 Task: Show recommendations activity on your feed.
Action: Mouse moved to (284, 161)
Screenshot: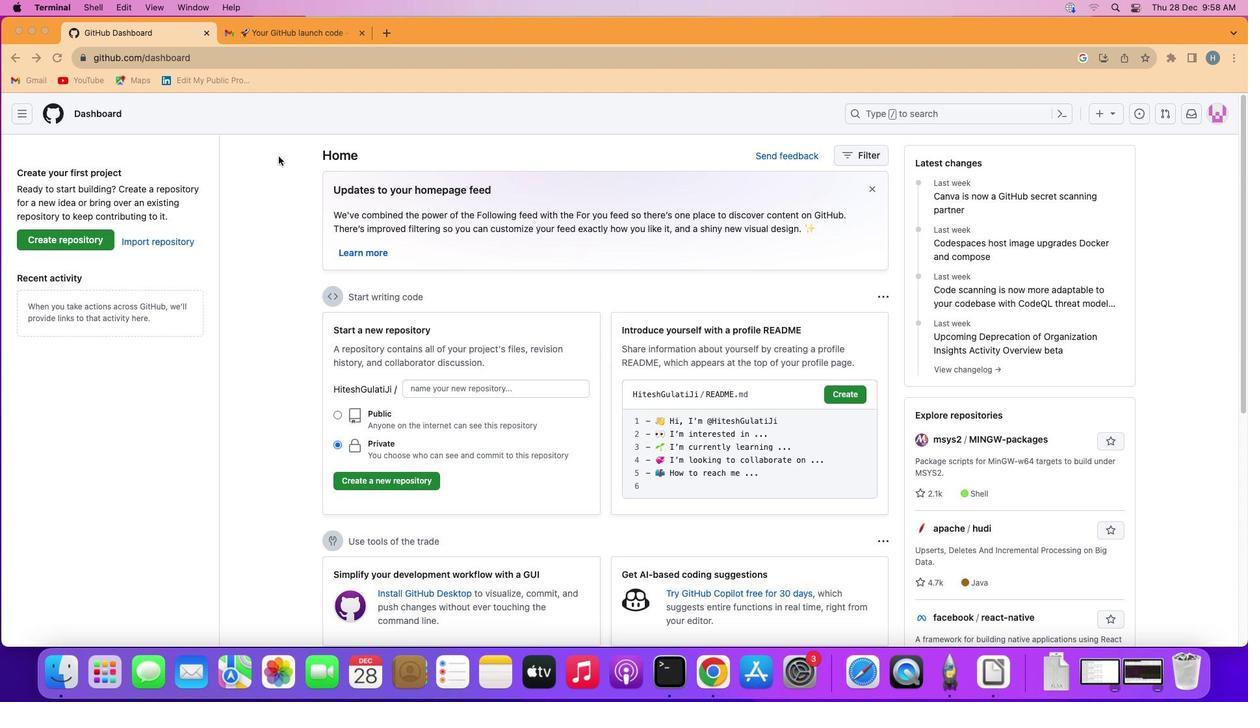
Action: Mouse pressed left at (284, 161)
Screenshot: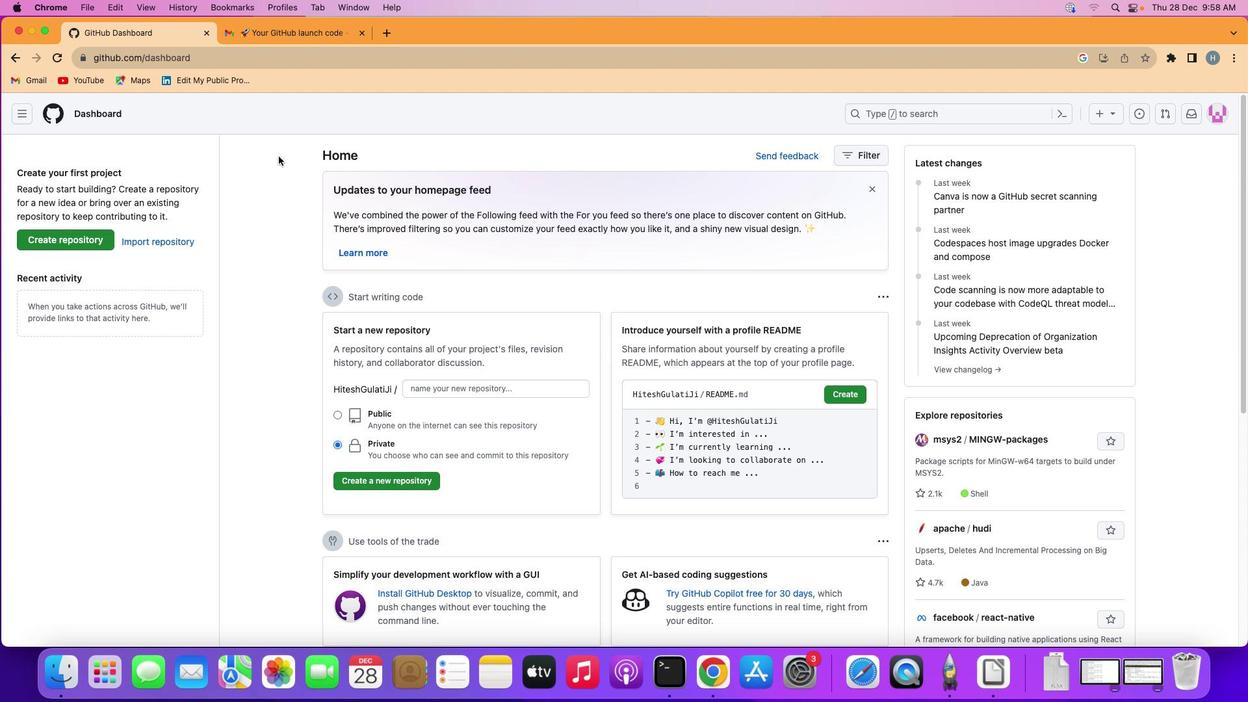 
Action: Mouse moved to (26, 119)
Screenshot: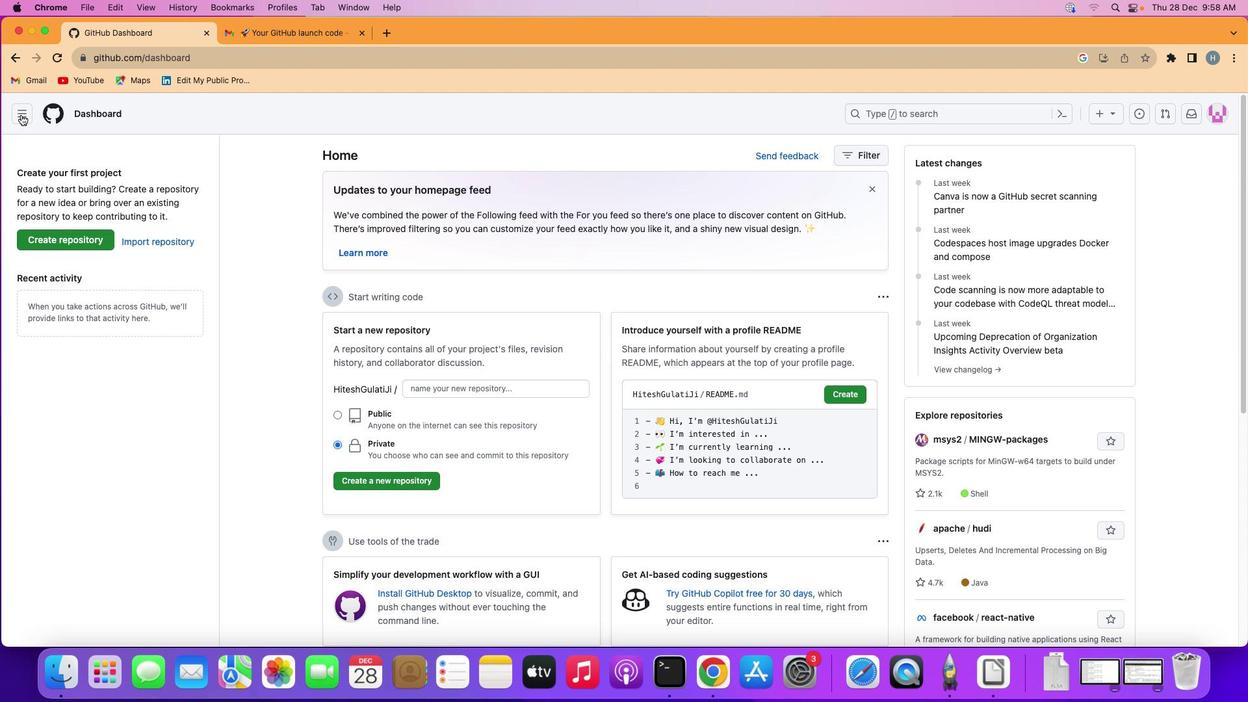 
Action: Mouse pressed left at (26, 119)
Screenshot: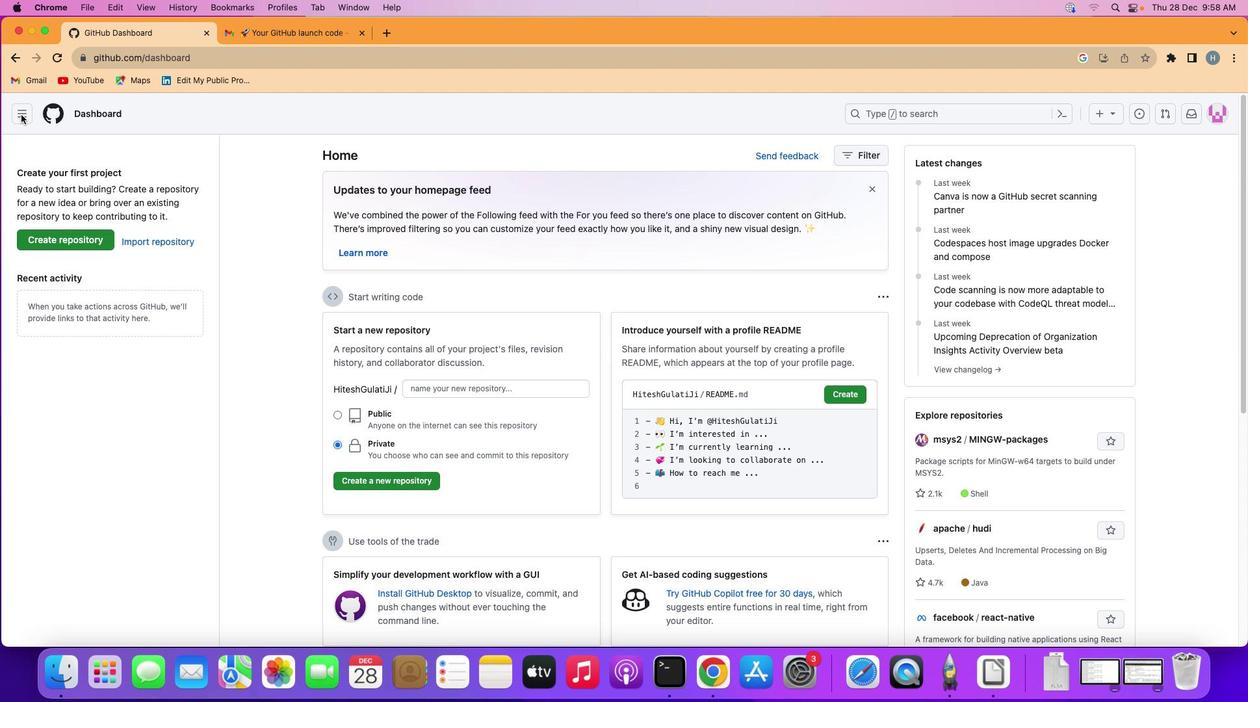 
Action: Mouse moved to (85, 152)
Screenshot: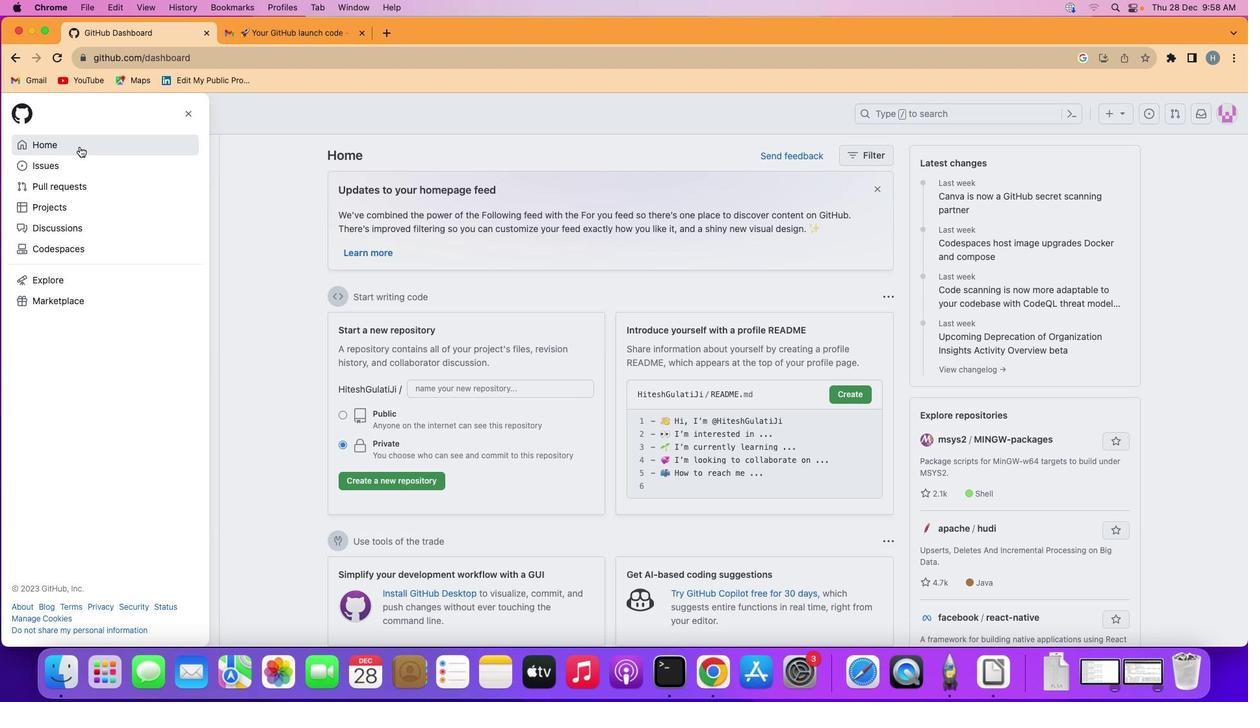 
Action: Mouse pressed left at (85, 152)
Screenshot: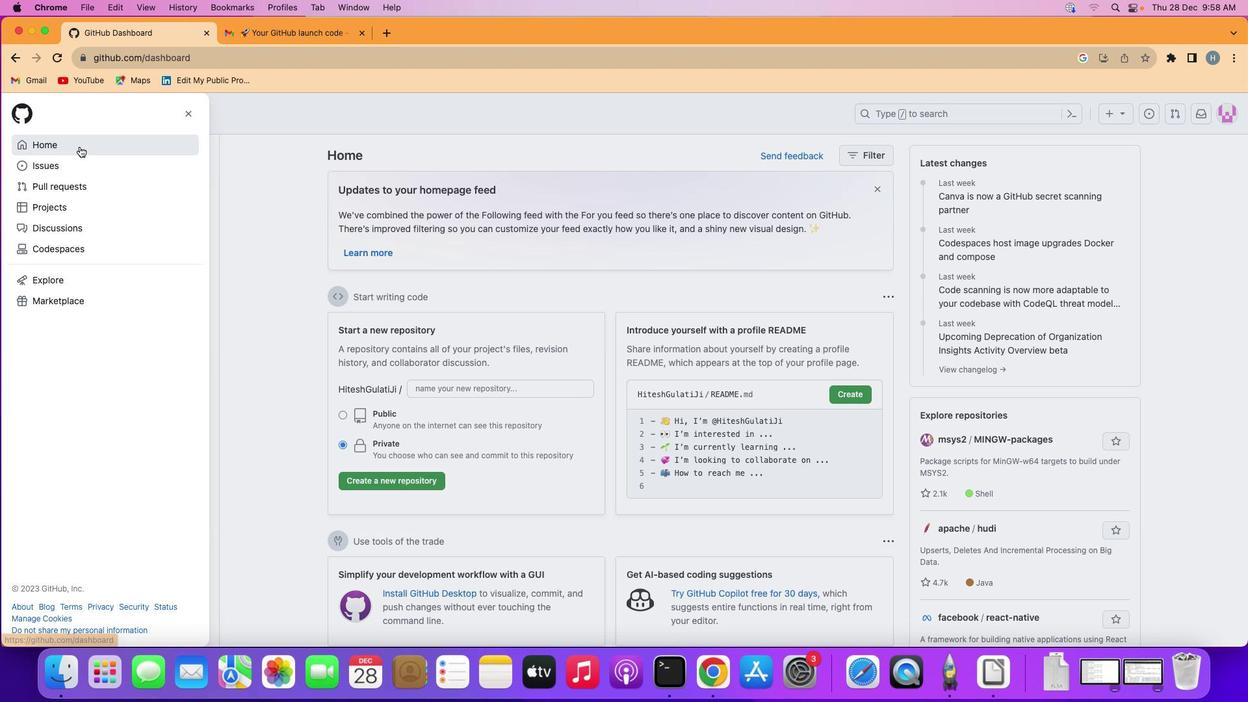 
Action: Mouse moved to (870, 163)
Screenshot: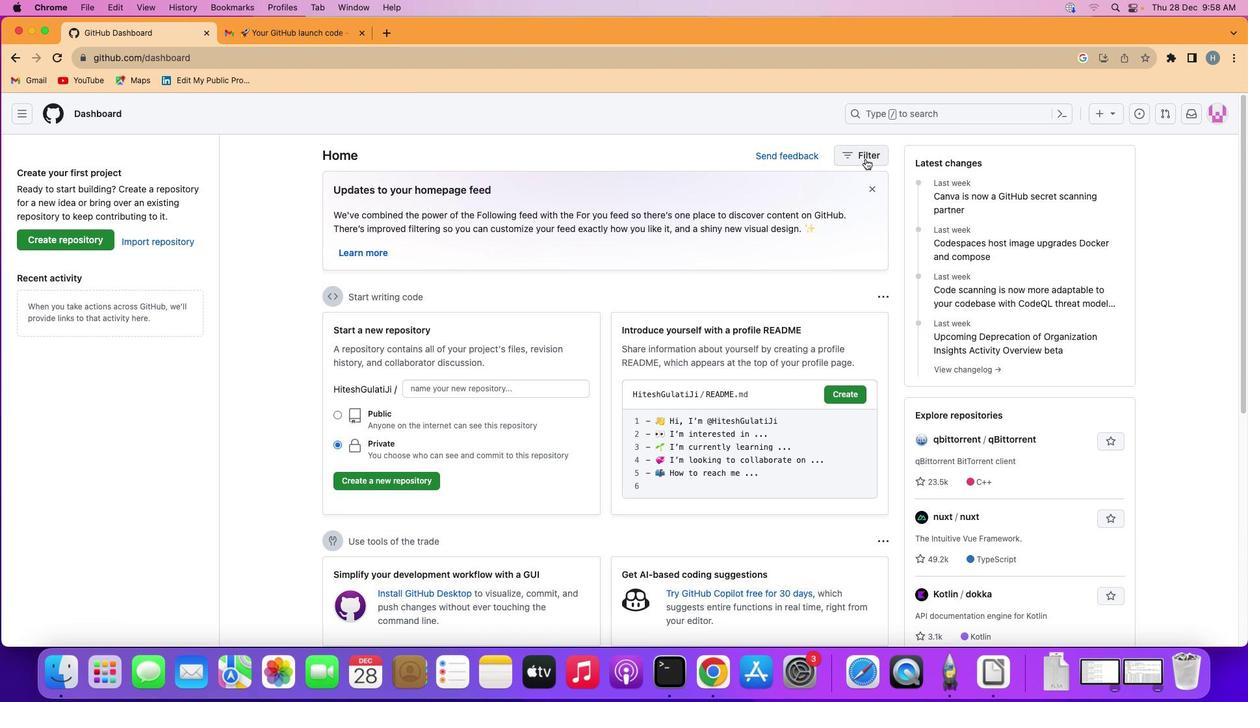 
Action: Mouse pressed left at (870, 163)
Screenshot: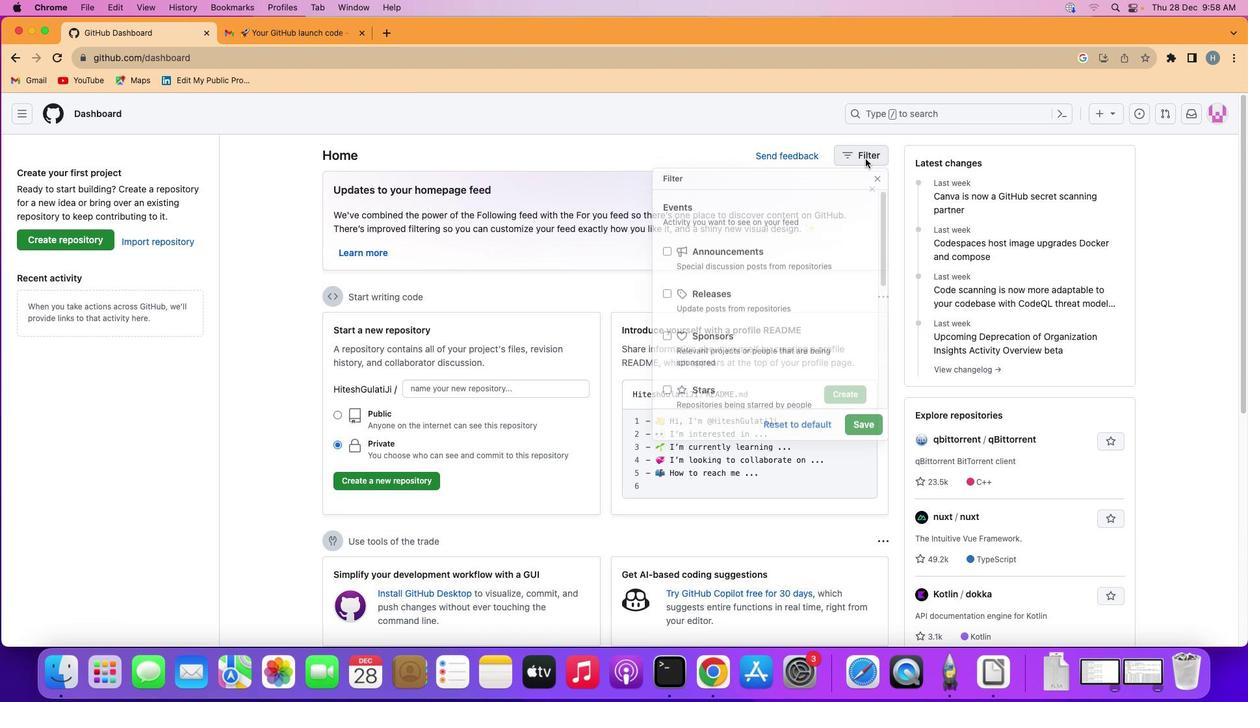 
Action: Mouse moved to (781, 346)
Screenshot: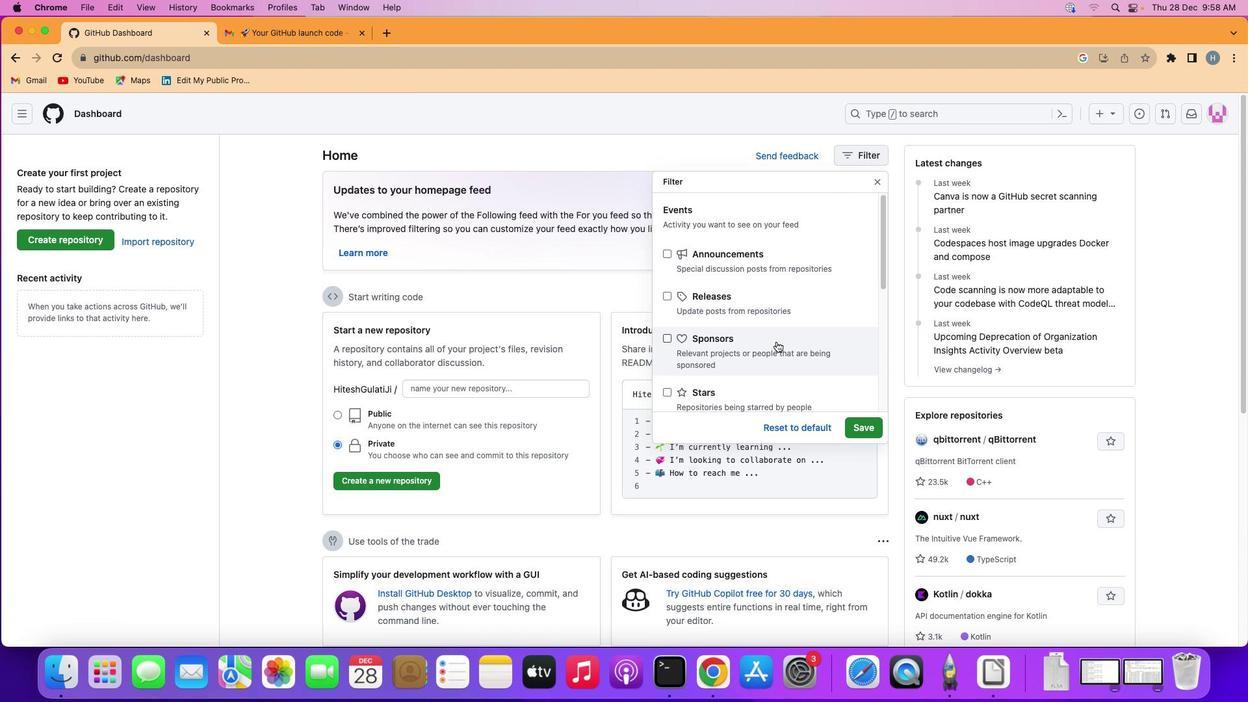 
Action: Mouse scrolled (781, 346) with delta (5, 4)
Screenshot: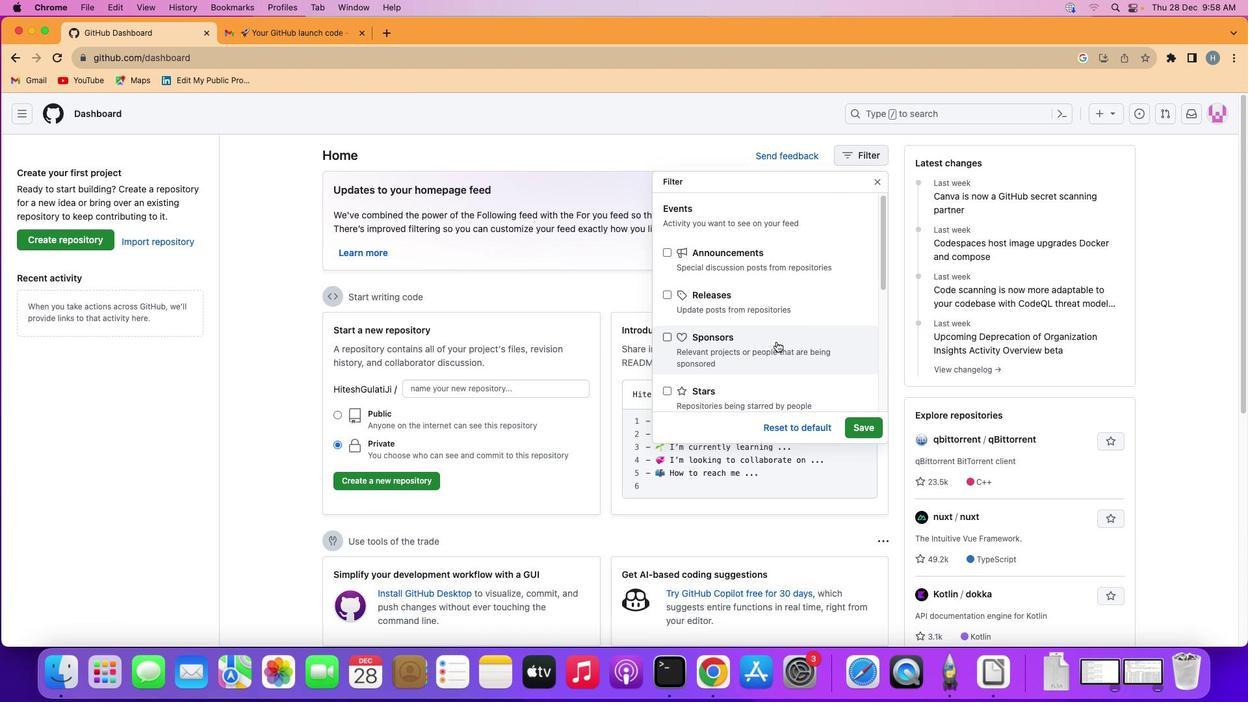
Action: Mouse scrolled (781, 346) with delta (5, 4)
Screenshot: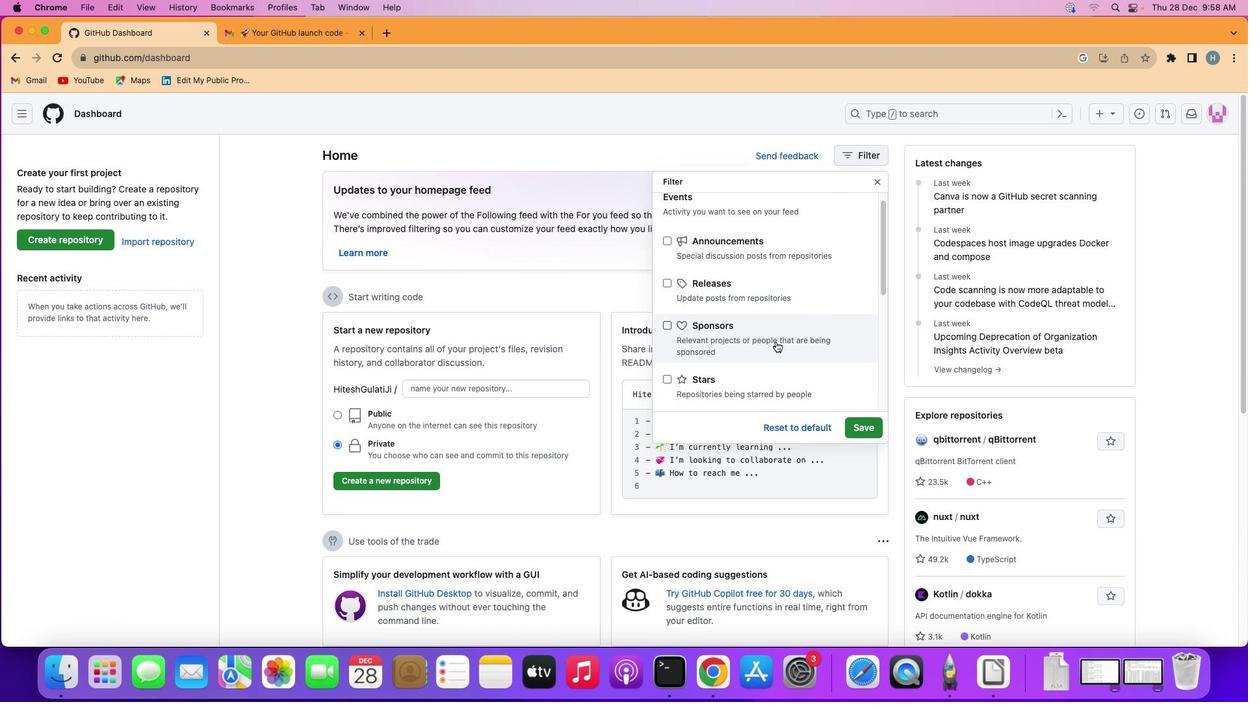 
Action: Mouse scrolled (781, 346) with delta (5, 4)
Screenshot: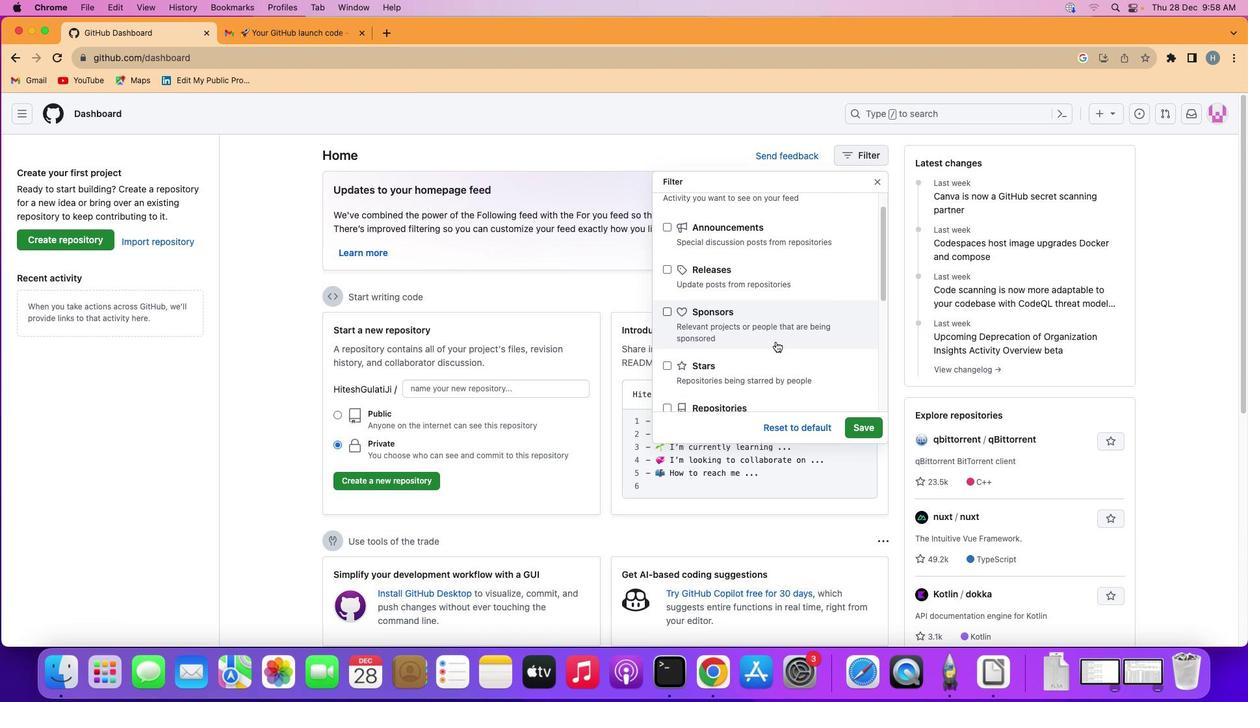 
Action: Mouse moved to (781, 346)
Screenshot: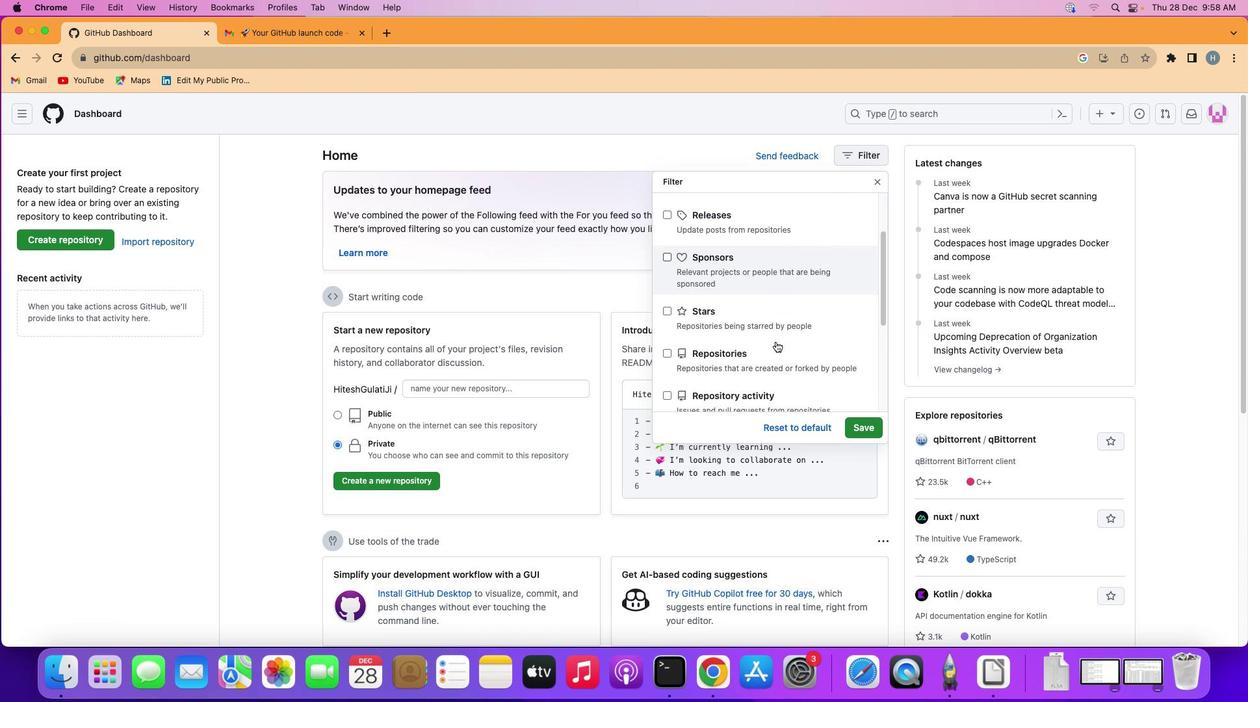 
Action: Mouse scrolled (781, 346) with delta (5, 3)
Screenshot: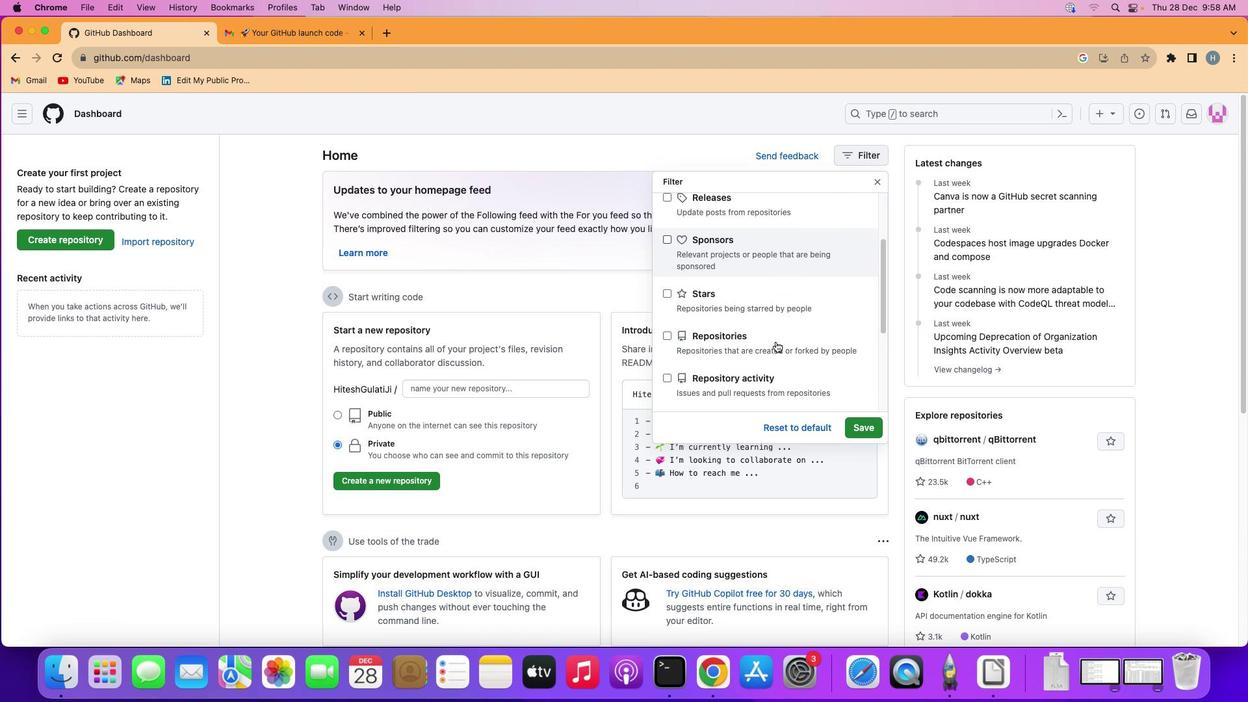 
Action: Mouse scrolled (781, 346) with delta (5, 4)
Screenshot: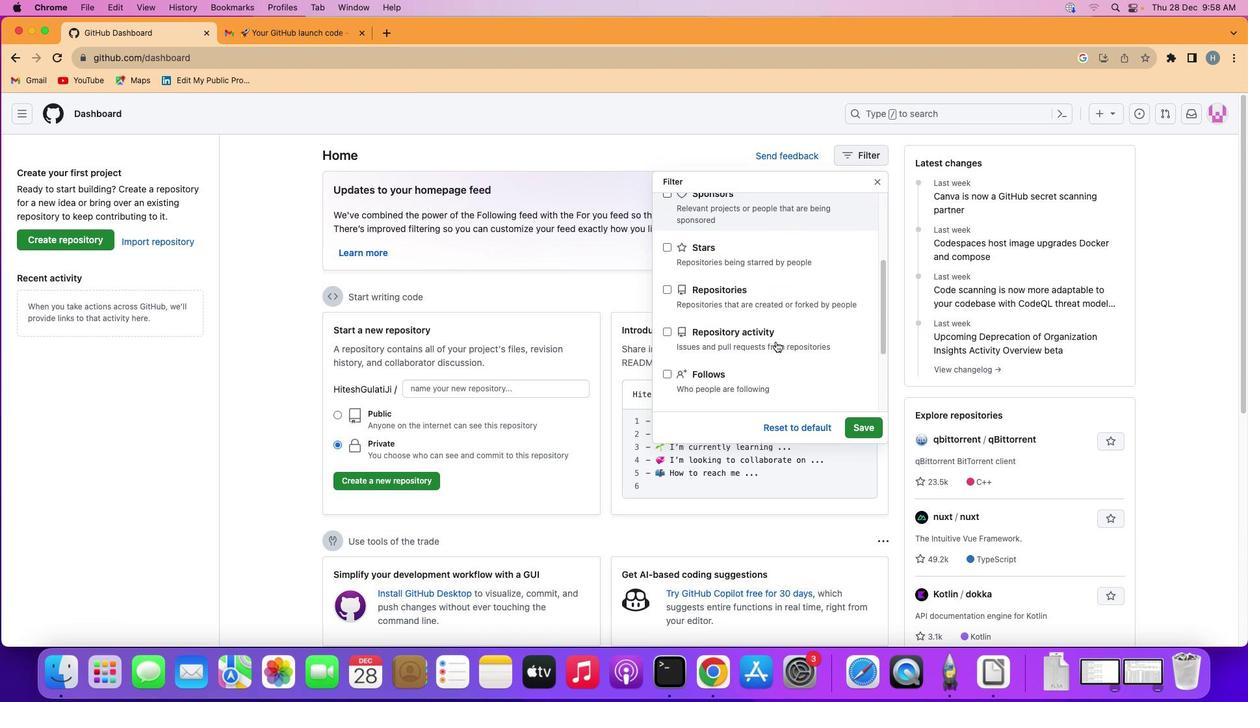 
Action: Mouse scrolled (781, 346) with delta (5, 4)
Screenshot: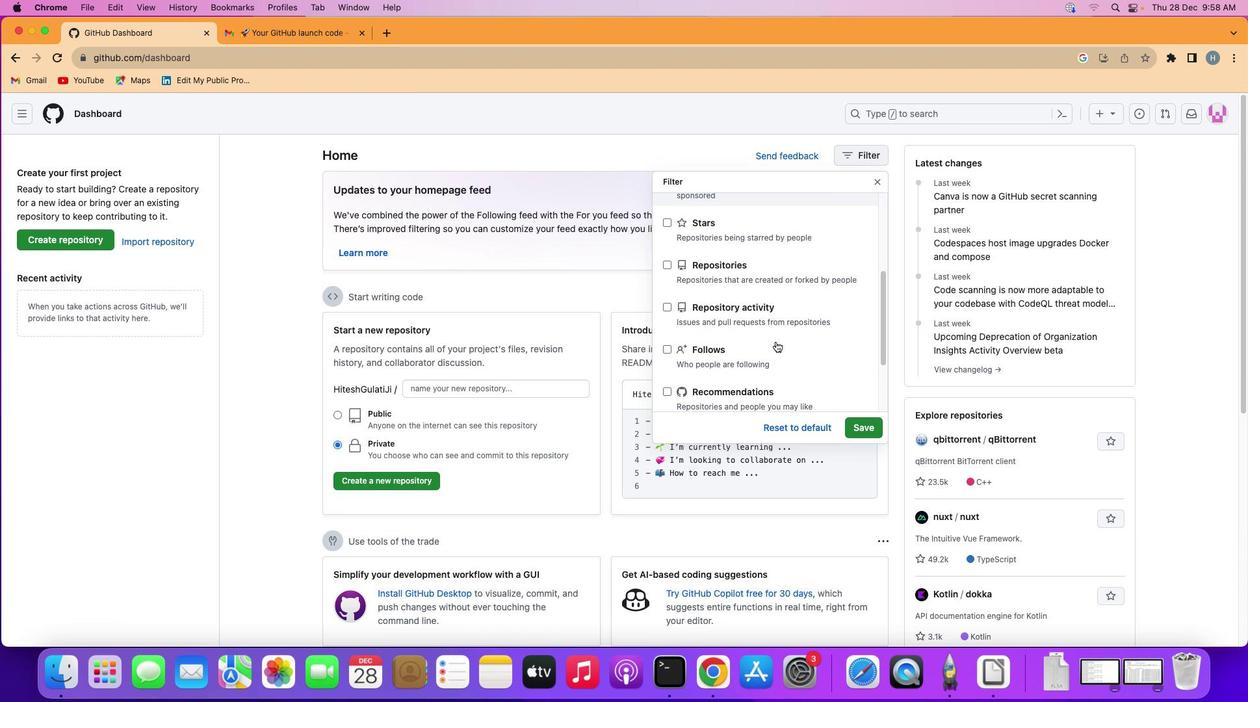 
Action: Mouse scrolled (781, 346) with delta (5, 4)
Screenshot: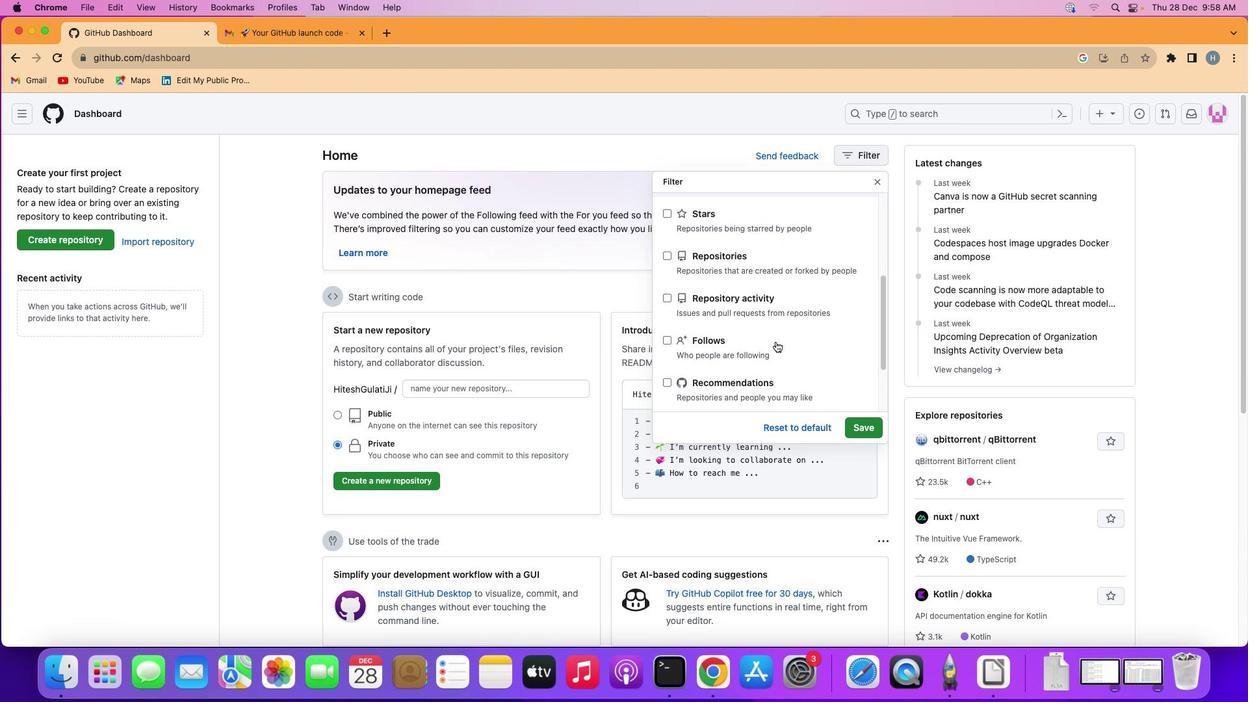 
Action: Mouse scrolled (781, 346) with delta (5, 4)
Screenshot: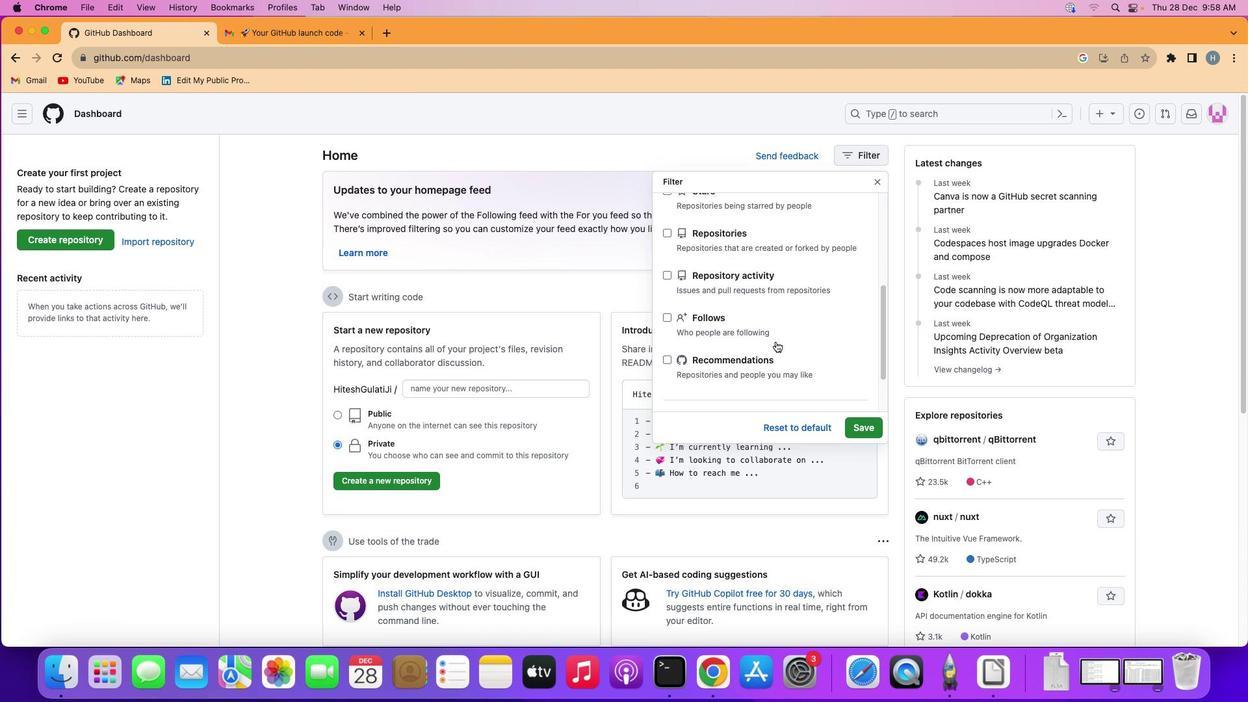 
Action: Mouse scrolled (781, 346) with delta (5, 4)
Screenshot: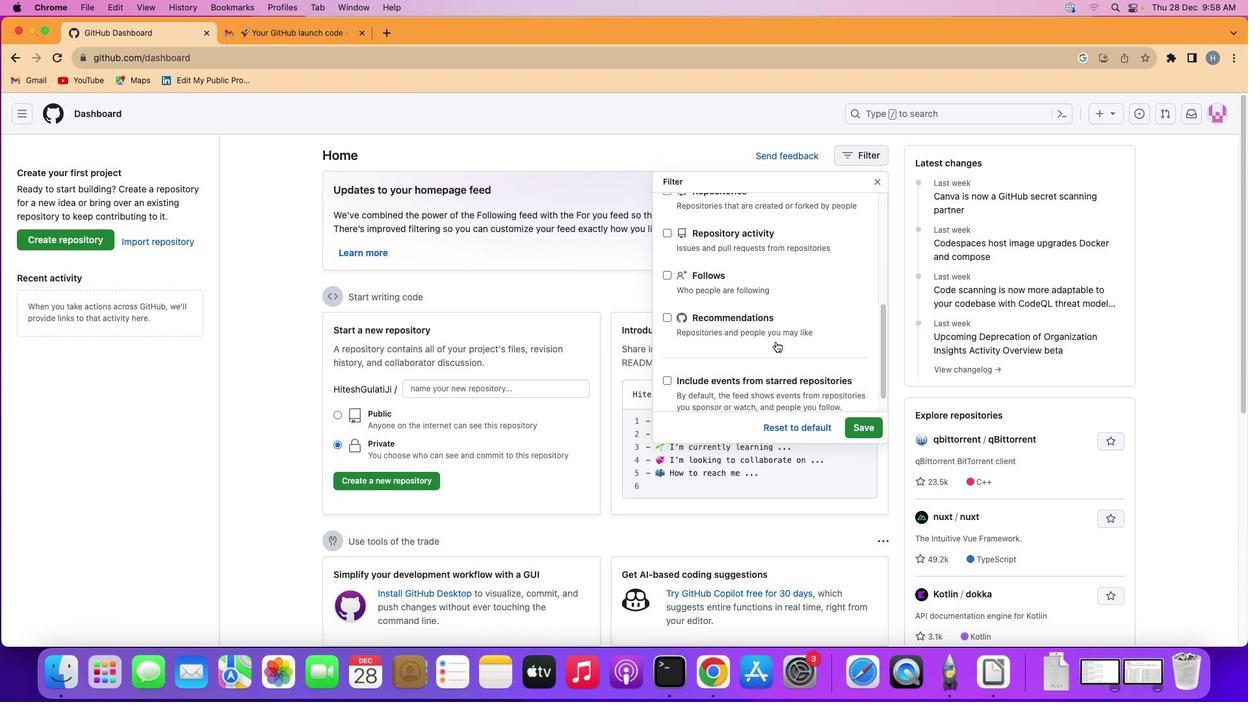 
Action: Mouse moved to (668, 297)
Screenshot: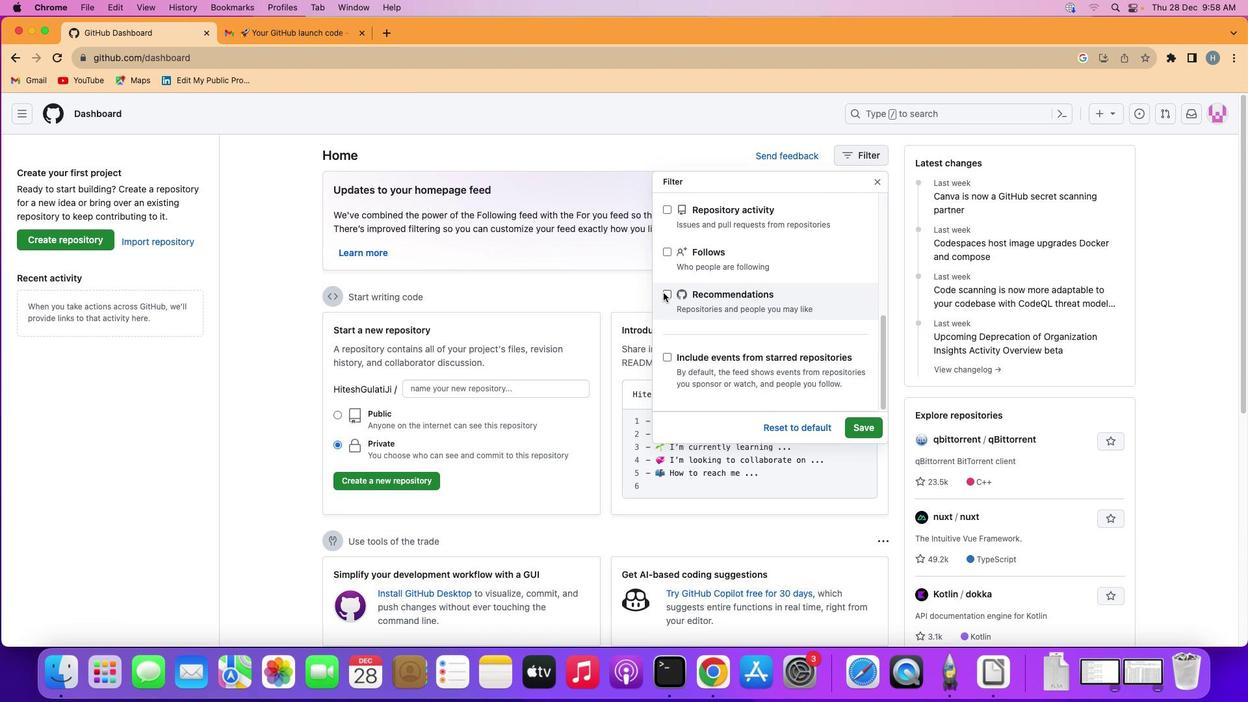 
Action: Mouse pressed left at (668, 297)
Screenshot: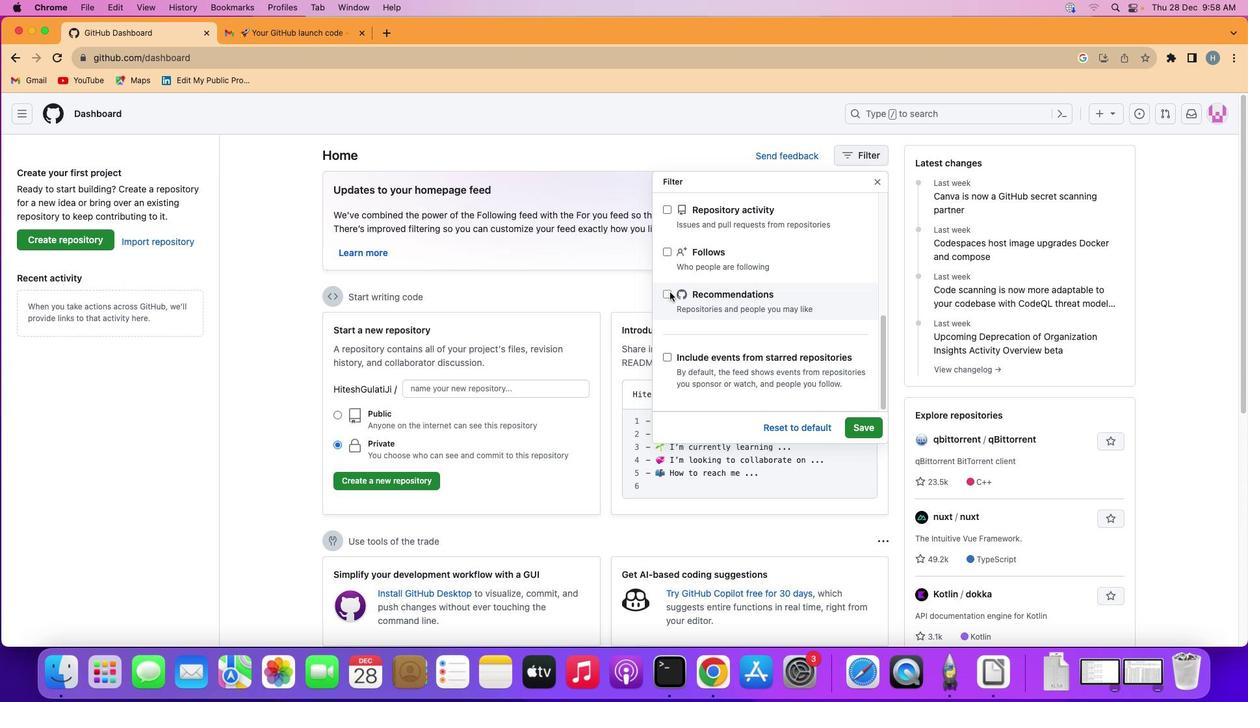 
Action: Mouse moved to (870, 427)
Screenshot: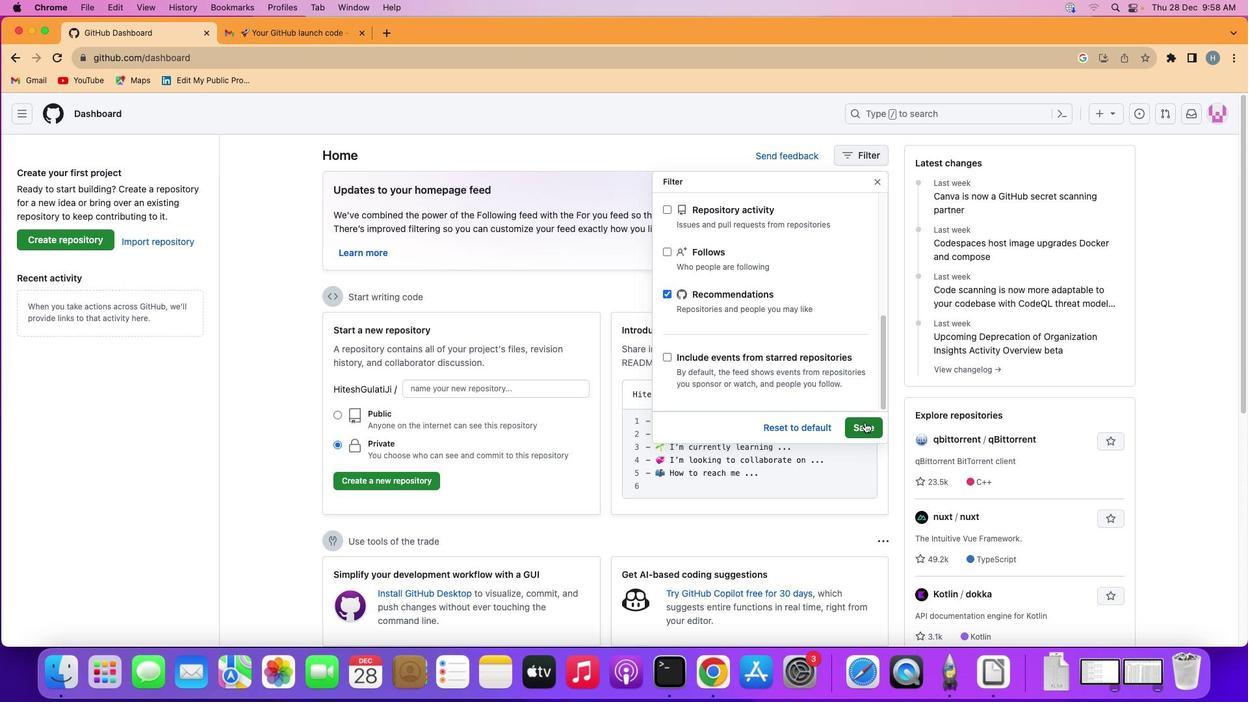 
Action: Mouse pressed left at (870, 427)
Screenshot: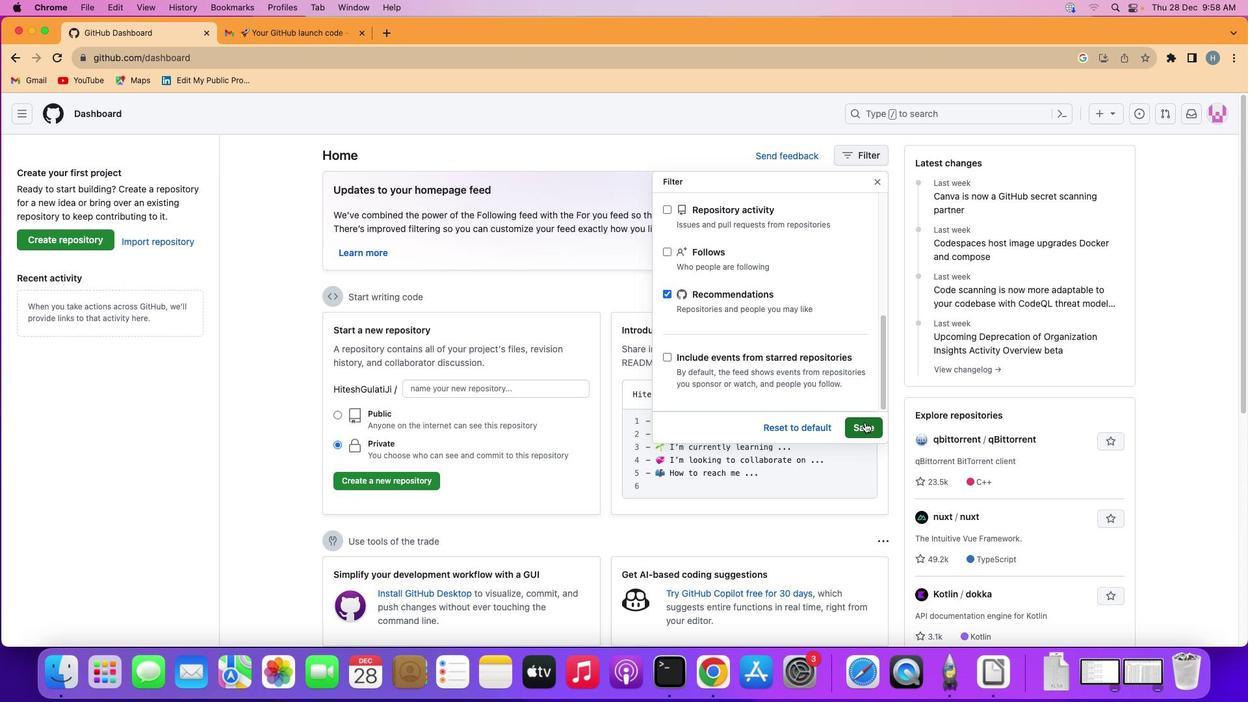
Action: Mouse moved to (884, 304)
Screenshot: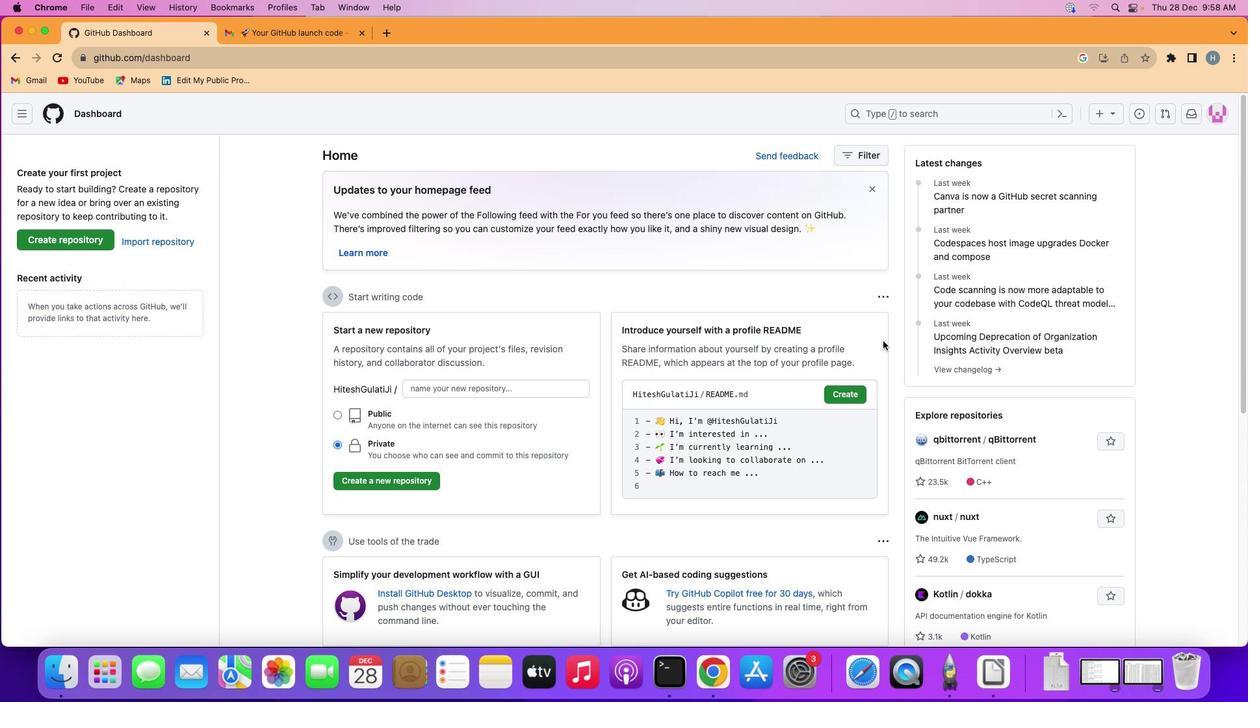 
